 Task: Select children as the cause.
Action: Mouse moved to (732, 102)
Screenshot: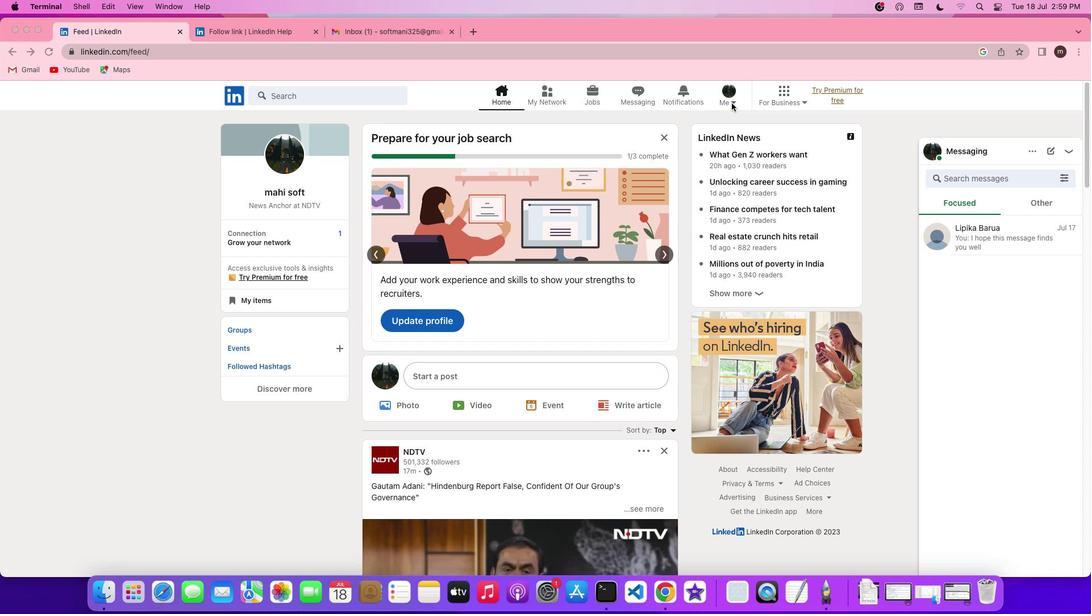 
Action: Mouse pressed left at (732, 102)
Screenshot: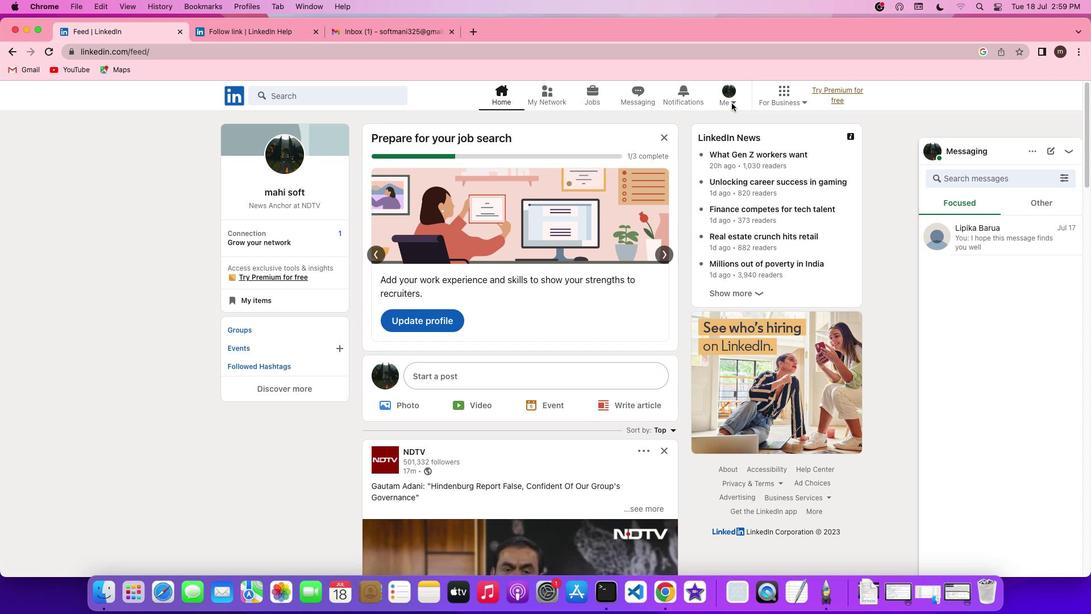 
Action: Mouse moved to (732, 97)
Screenshot: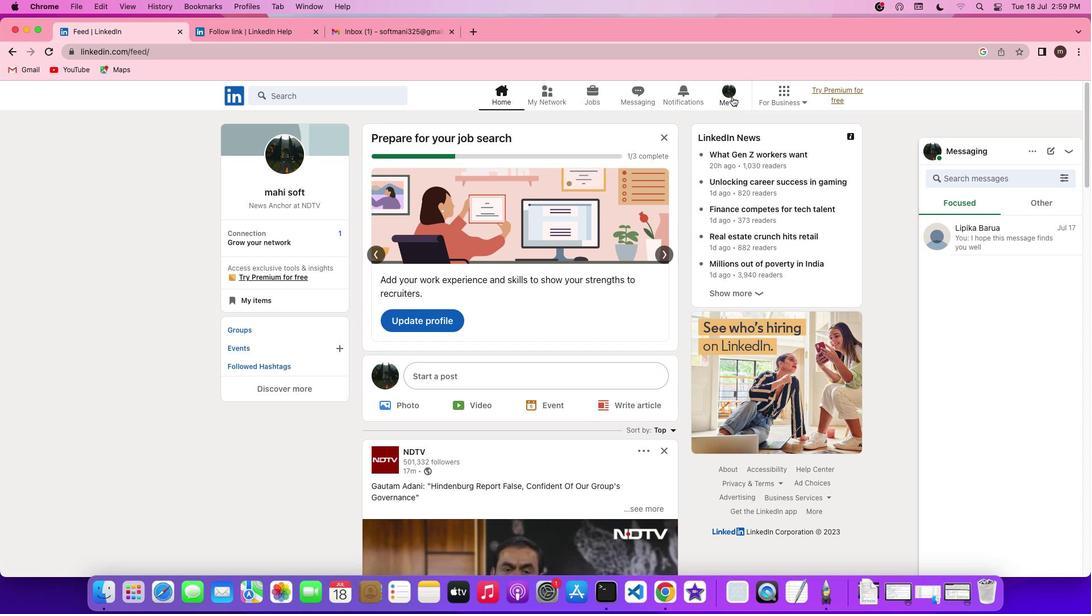 
Action: Mouse pressed left at (732, 97)
Screenshot: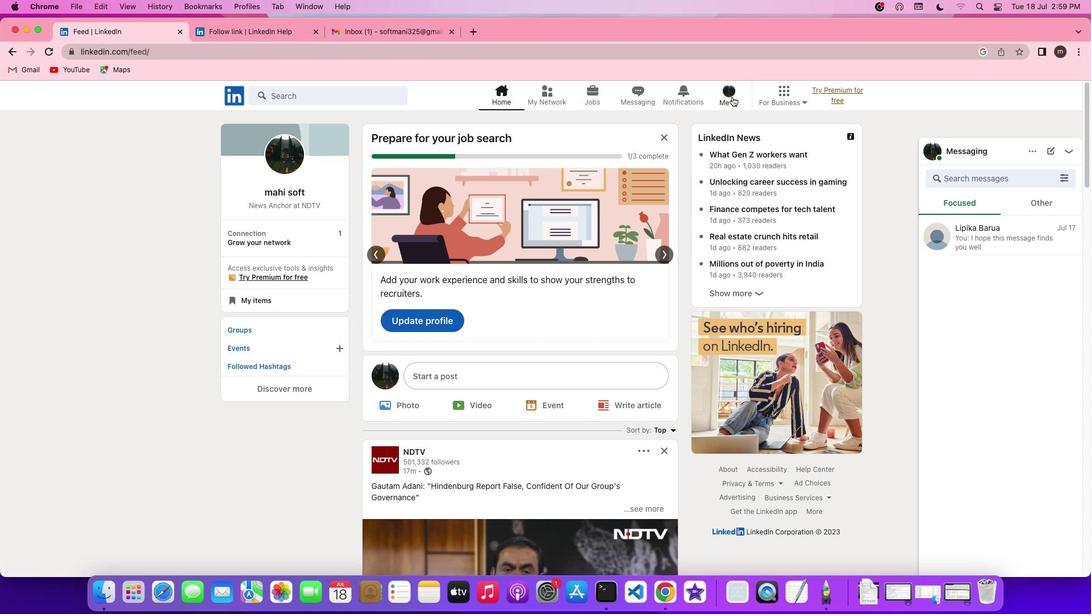 
Action: Mouse moved to (708, 159)
Screenshot: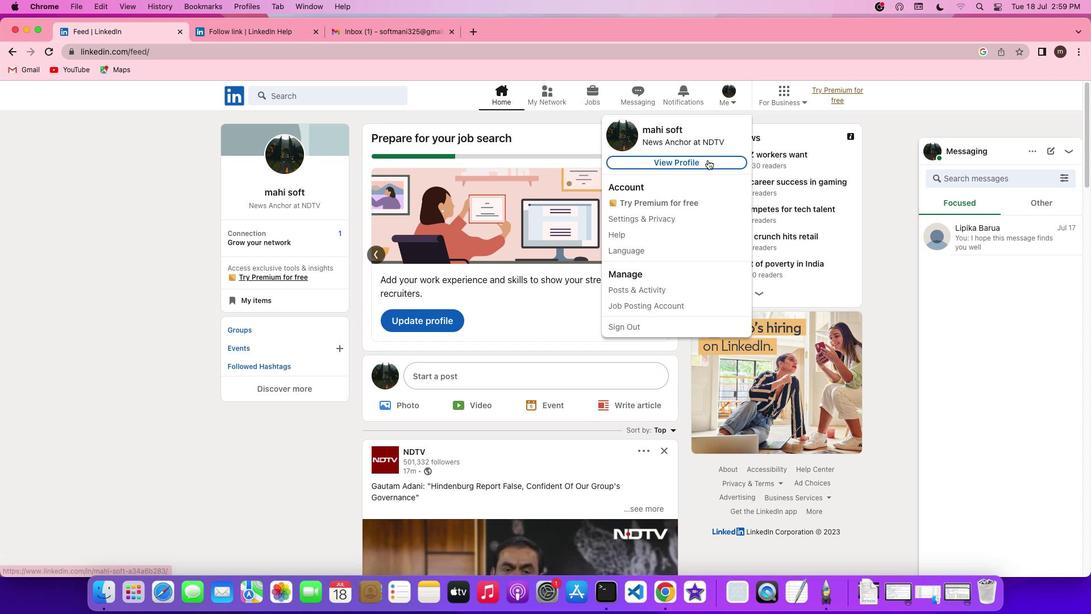 
Action: Mouse pressed left at (708, 159)
Screenshot: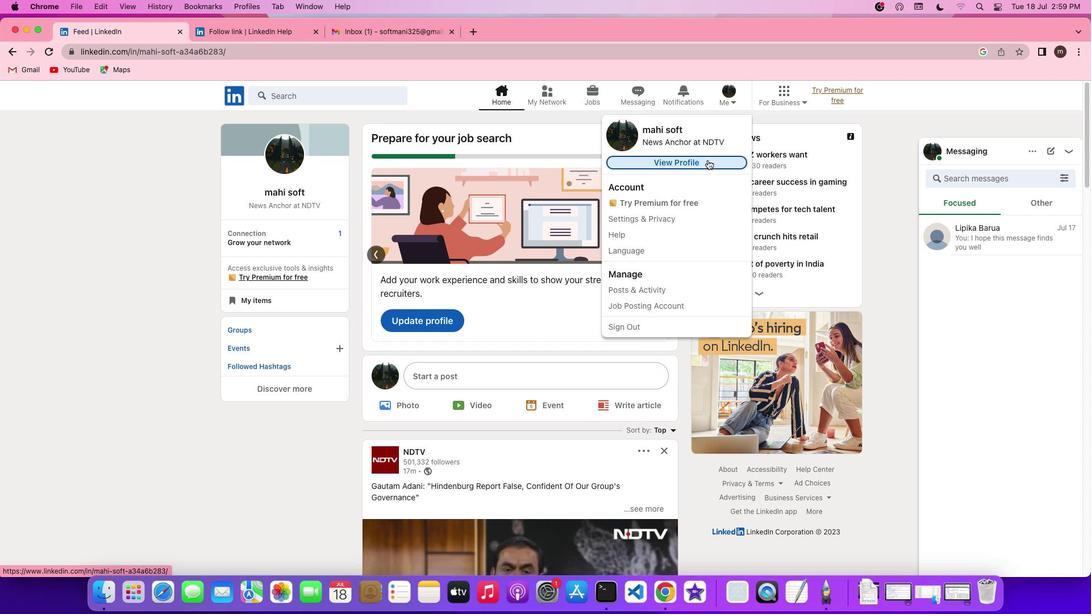 
Action: Mouse moved to (363, 346)
Screenshot: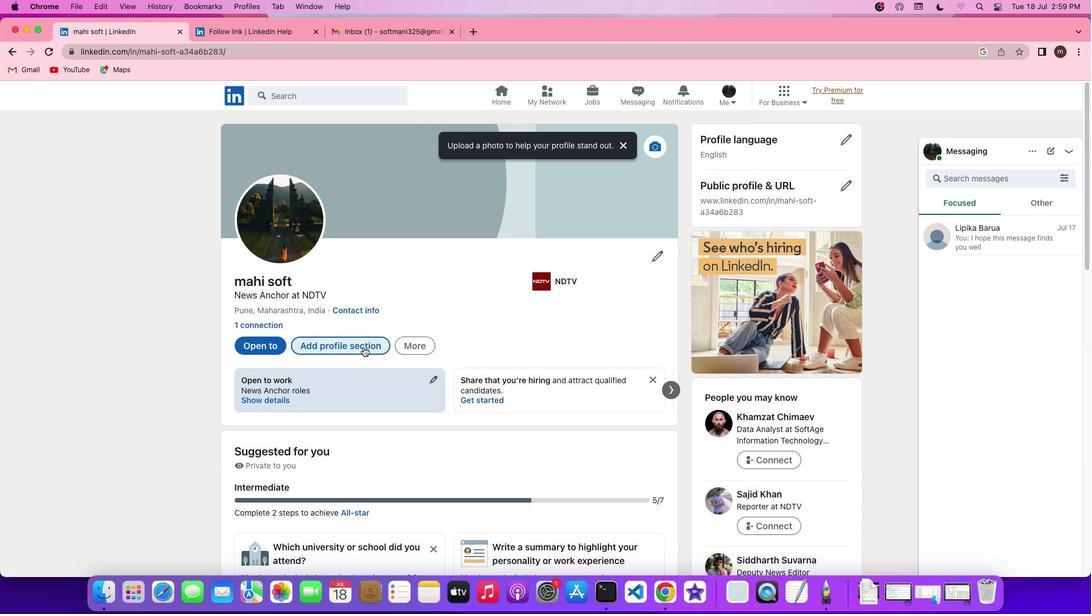 
Action: Mouse pressed left at (363, 346)
Screenshot: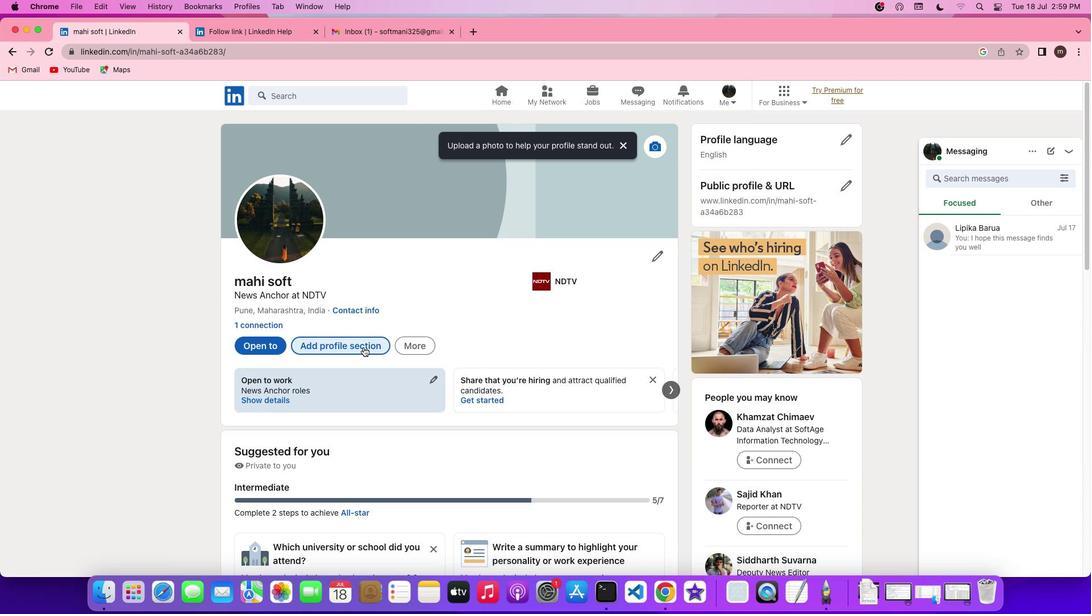 
Action: Mouse moved to (424, 363)
Screenshot: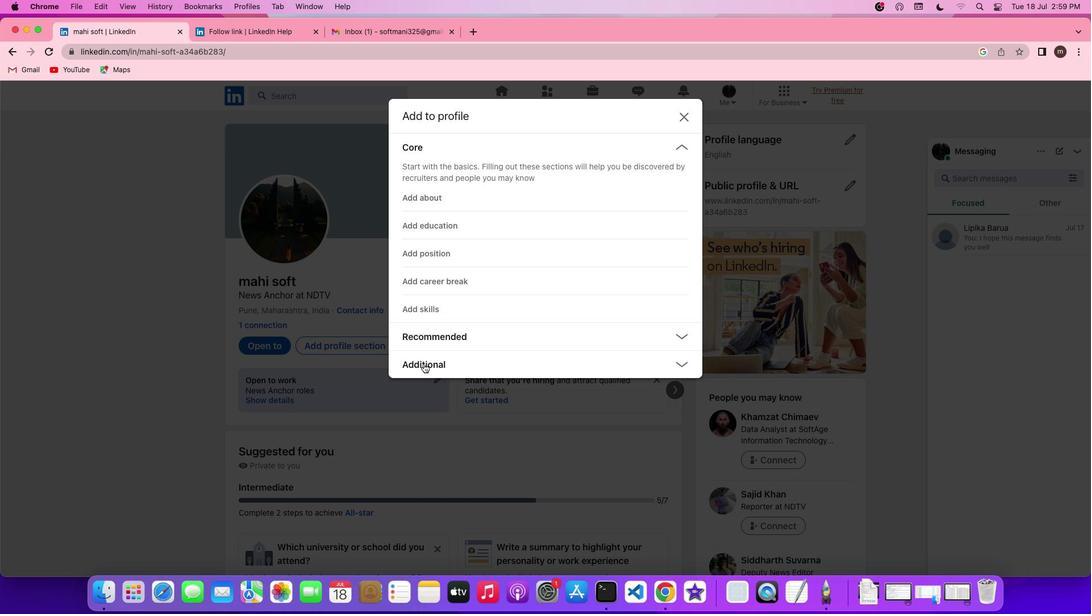
Action: Mouse pressed left at (424, 363)
Screenshot: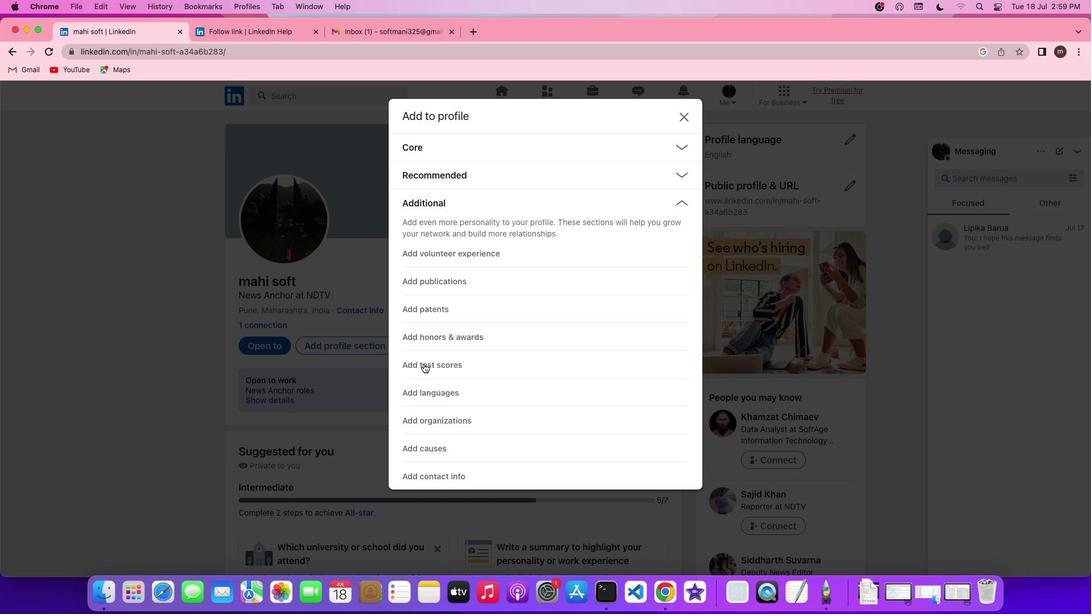 
Action: Mouse moved to (450, 254)
Screenshot: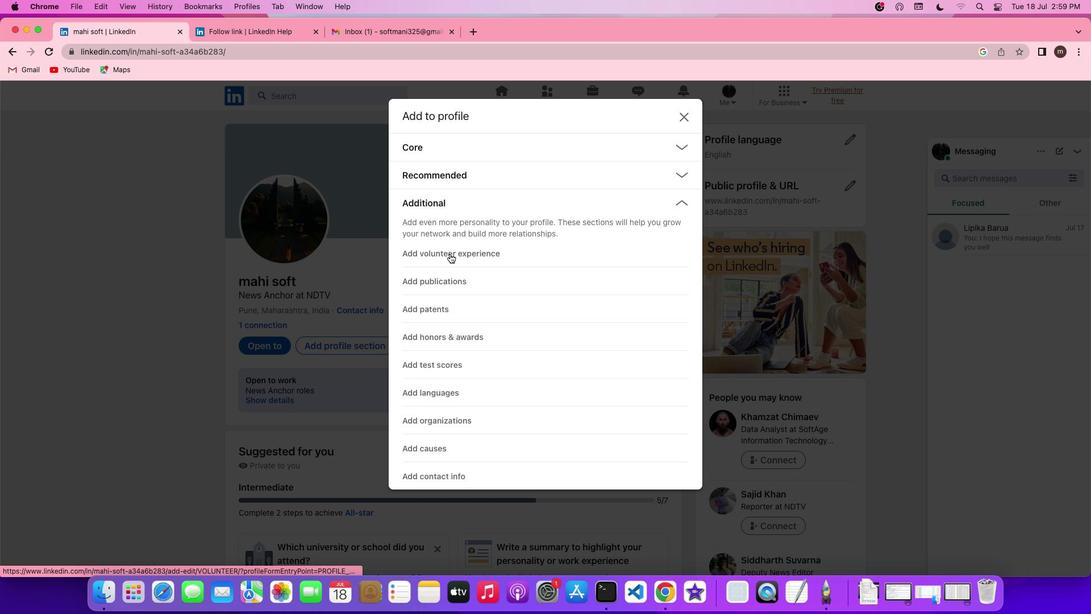 
Action: Mouse pressed left at (450, 254)
Screenshot: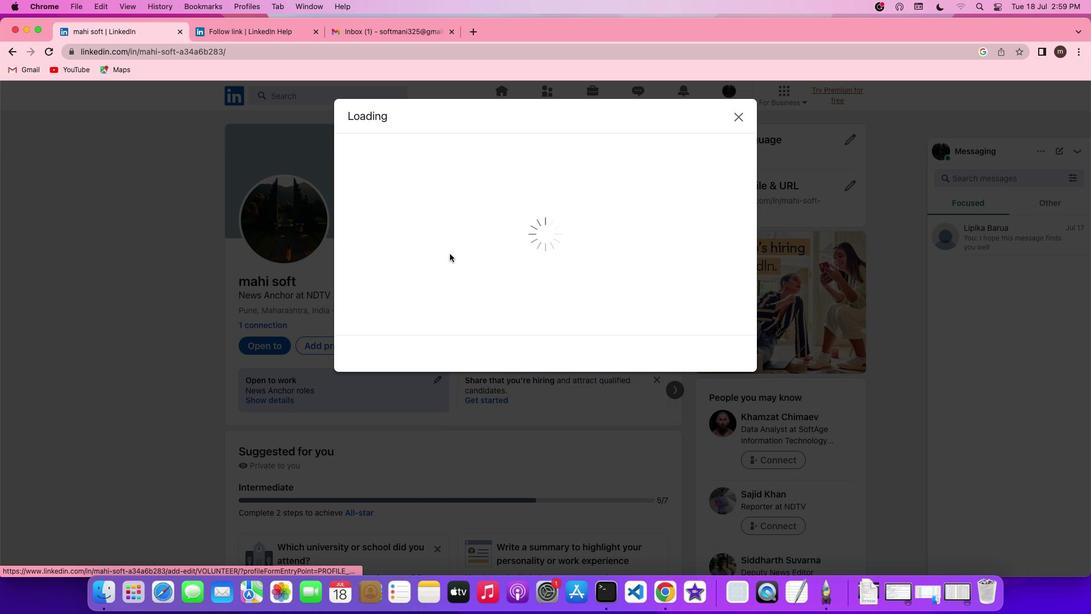
Action: Mouse moved to (728, 275)
Screenshot: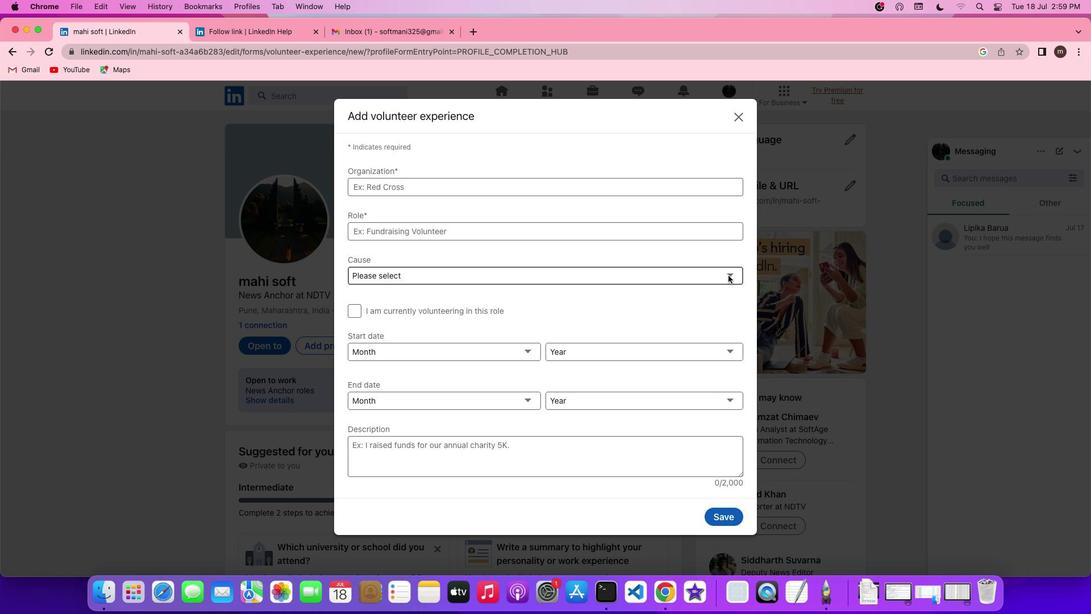 
Action: Mouse pressed left at (728, 275)
Screenshot: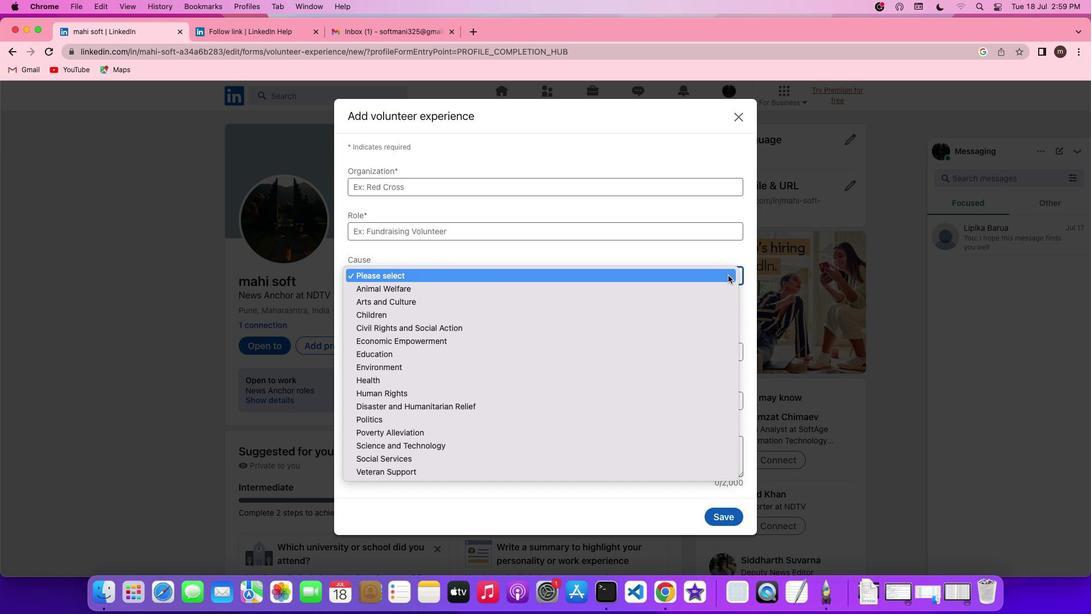 
Action: Mouse moved to (711, 312)
Screenshot: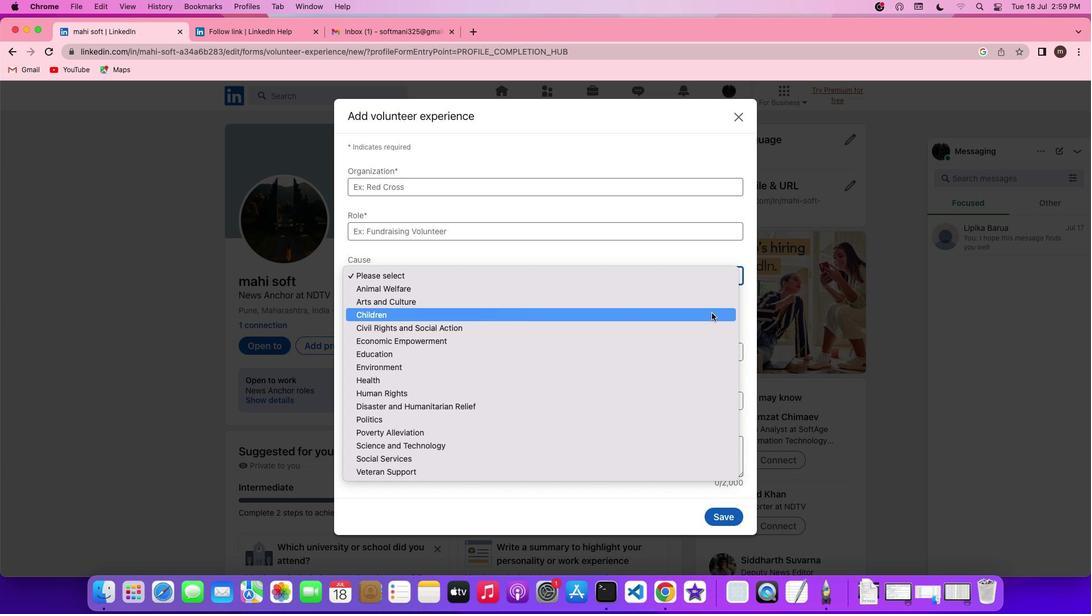 
Action: Mouse pressed left at (711, 312)
Screenshot: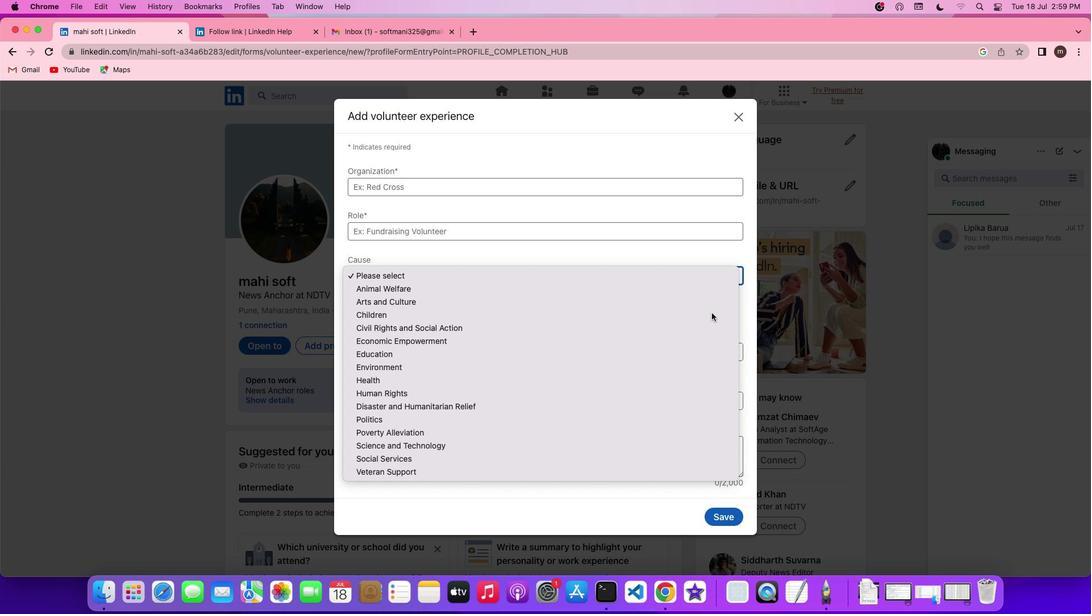 
